 Task: Look for products in the category "Dental Care" from Radius only.
Action: Mouse moved to (262, 112)
Screenshot: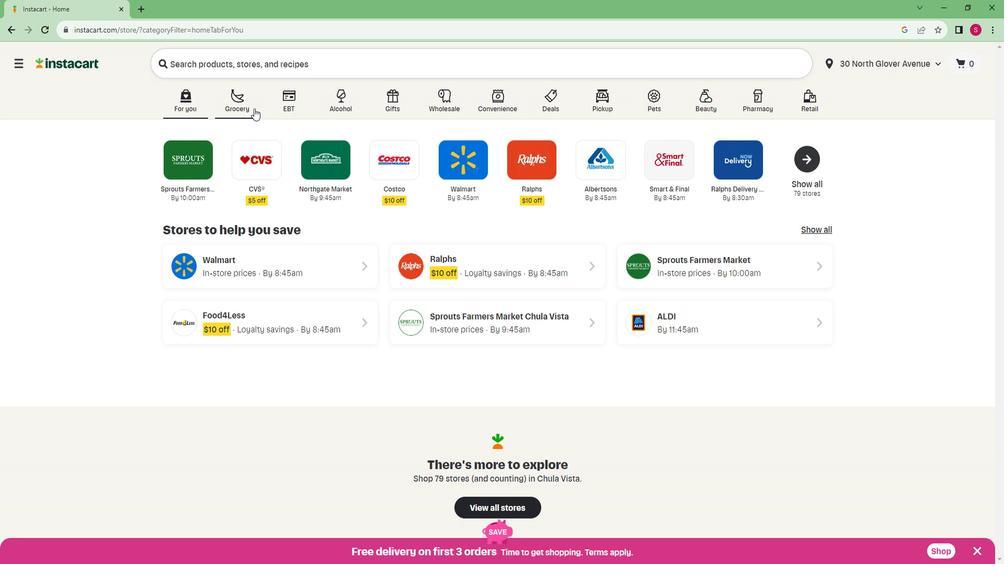 
Action: Mouse pressed left at (262, 112)
Screenshot: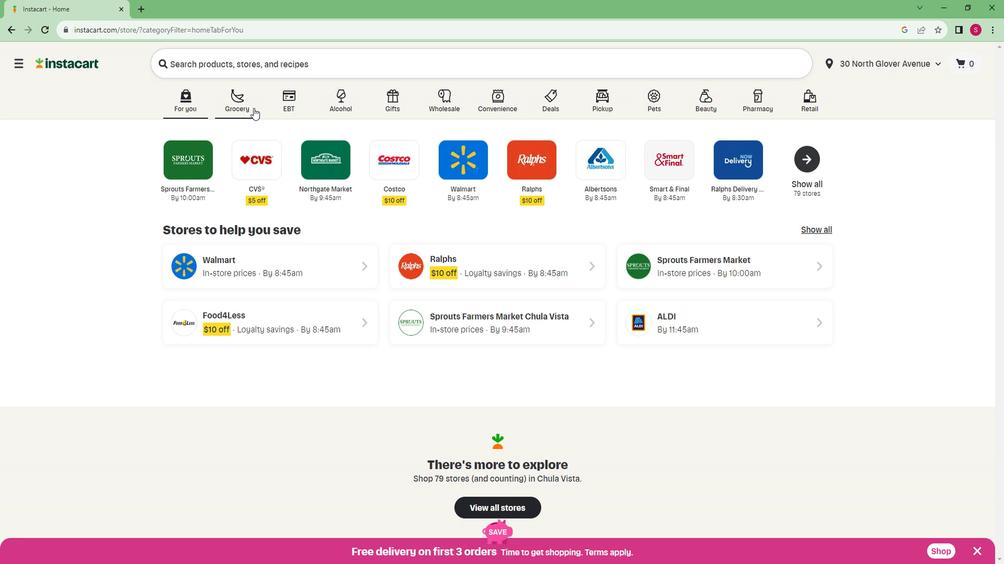 
Action: Mouse moved to (232, 295)
Screenshot: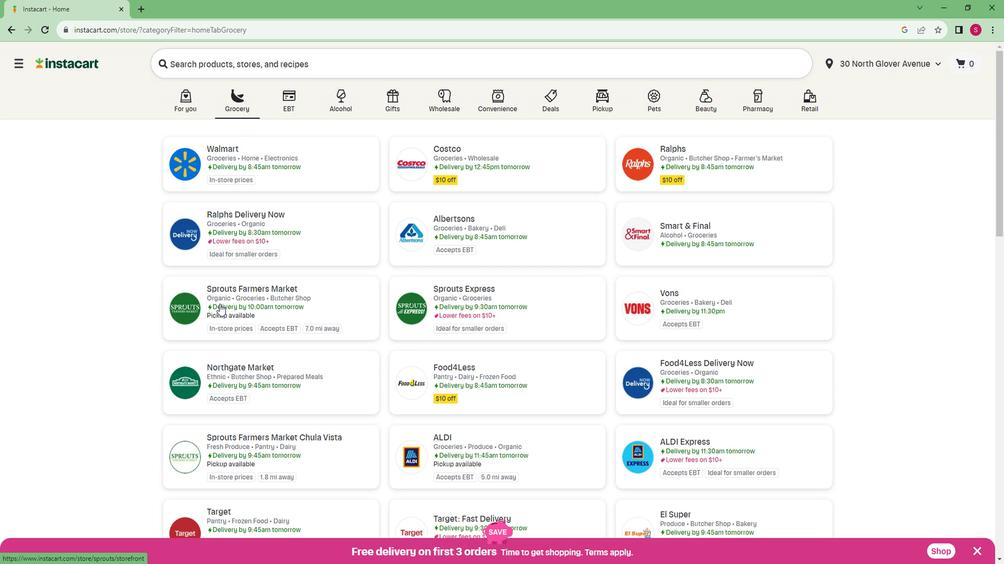 
Action: Mouse pressed left at (232, 295)
Screenshot: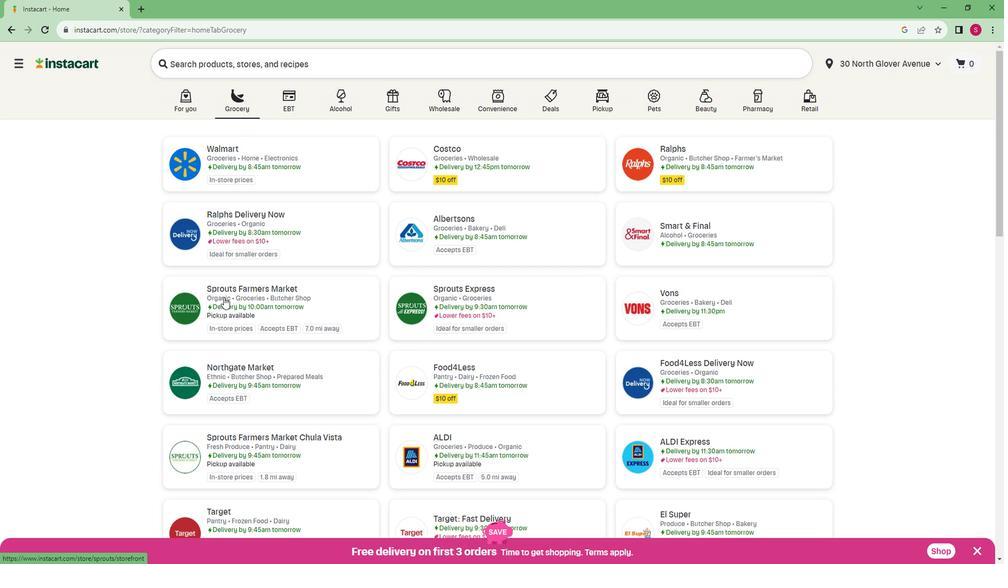 
Action: Mouse moved to (33, 383)
Screenshot: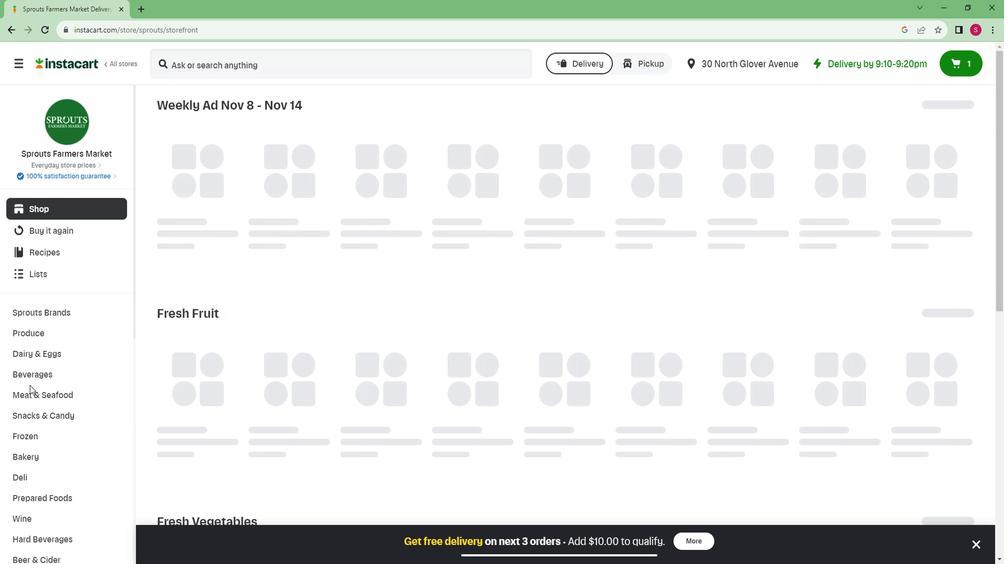 
Action: Mouse scrolled (33, 383) with delta (0, 0)
Screenshot: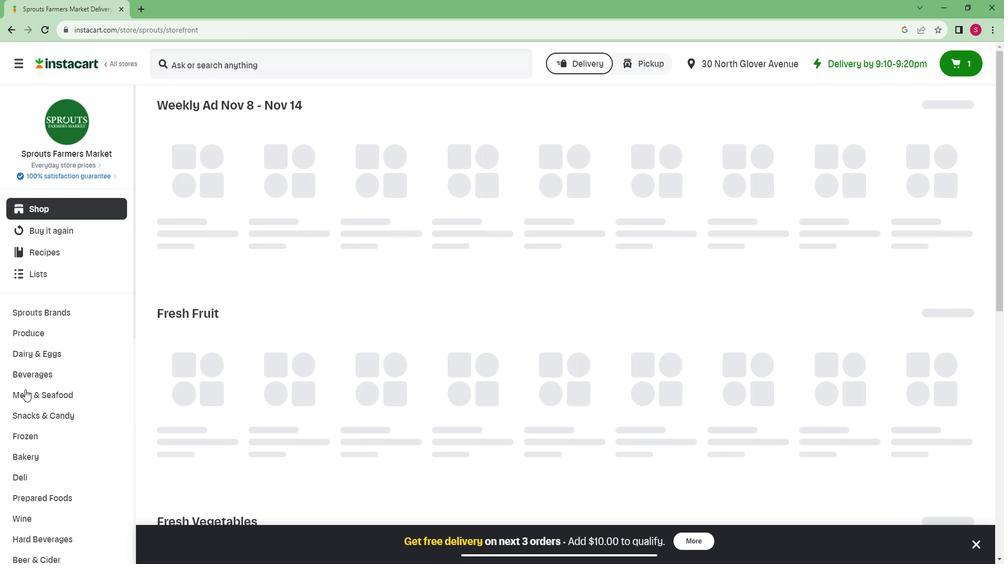 
Action: Mouse moved to (32, 384)
Screenshot: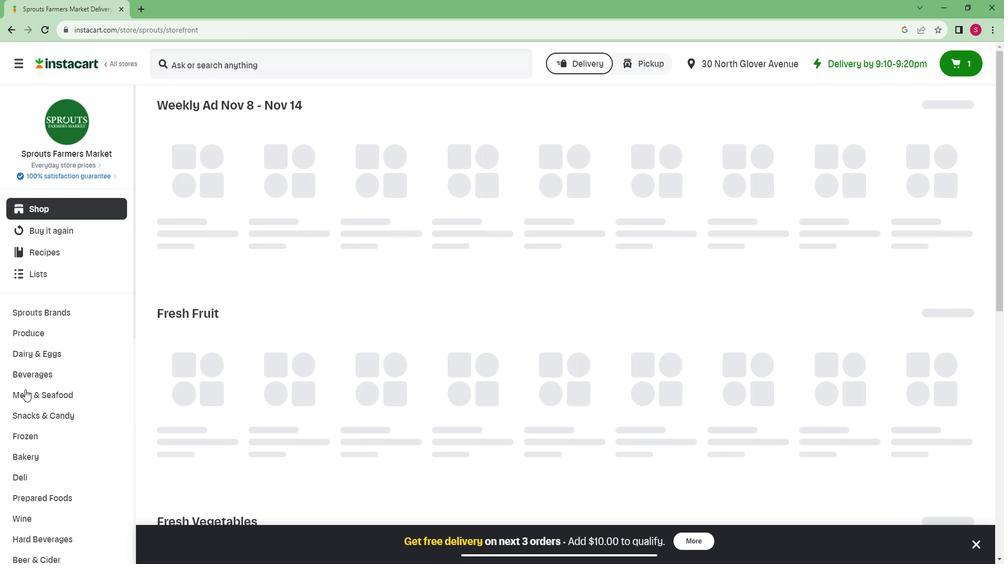 
Action: Mouse scrolled (32, 383) with delta (0, 0)
Screenshot: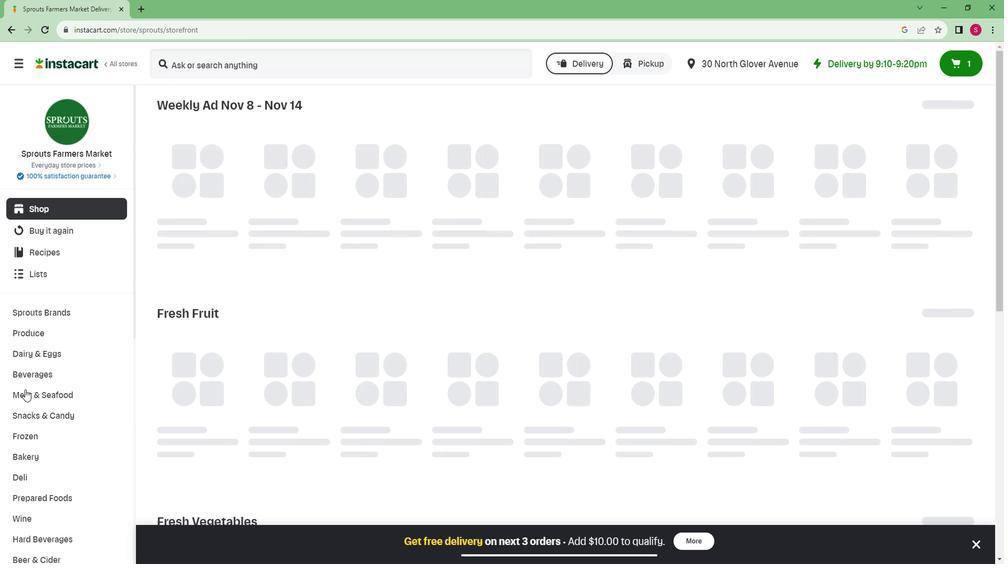
Action: Mouse moved to (30, 385)
Screenshot: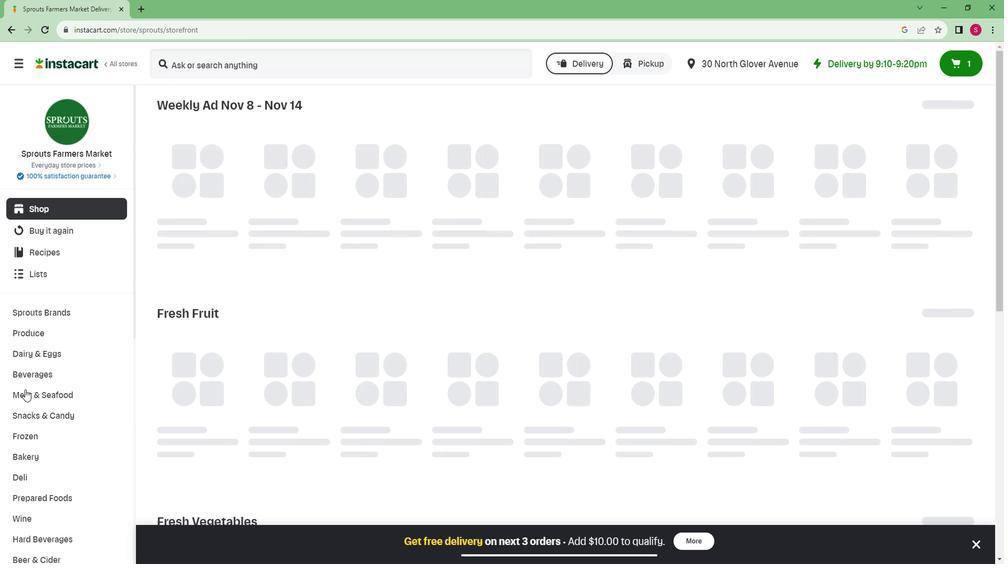 
Action: Mouse scrolled (30, 385) with delta (0, 0)
Screenshot: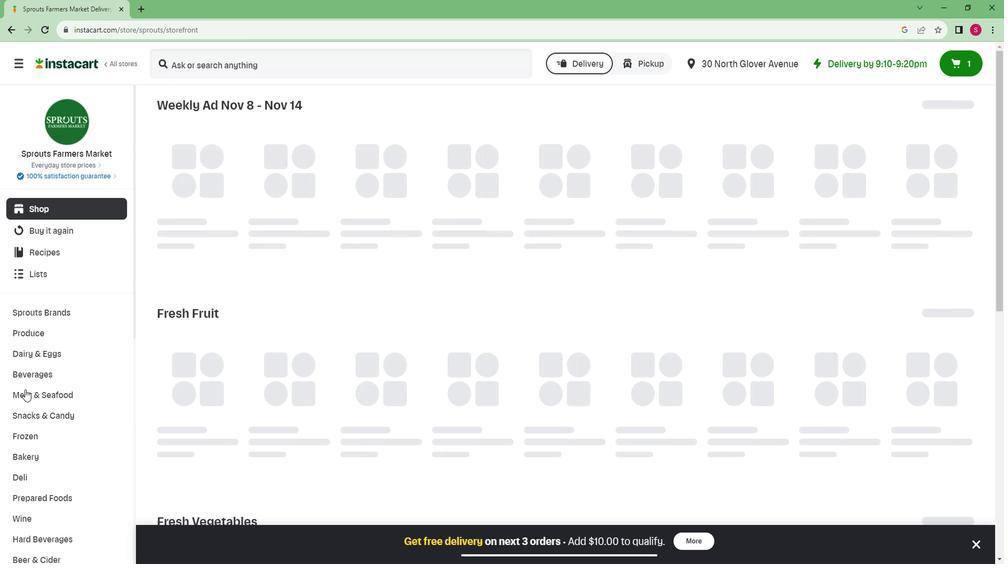 
Action: Mouse scrolled (30, 385) with delta (0, 0)
Screenshot: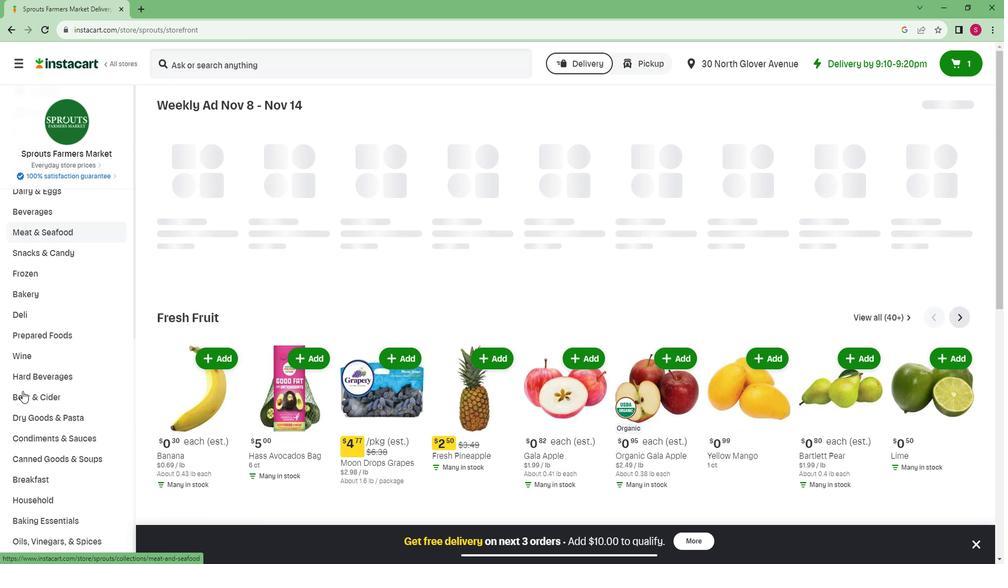 
Action: Mouse scrolled (30, 385) with delta (0, 0)
Screenshot: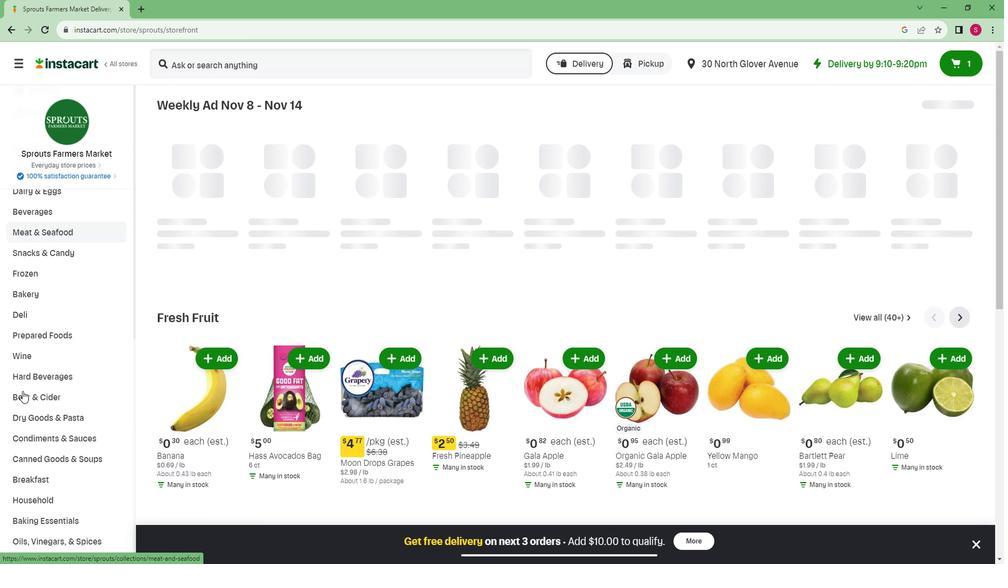 
Action: Mouse scrolled (30, 385) with delta (0, 0)
Screenshot: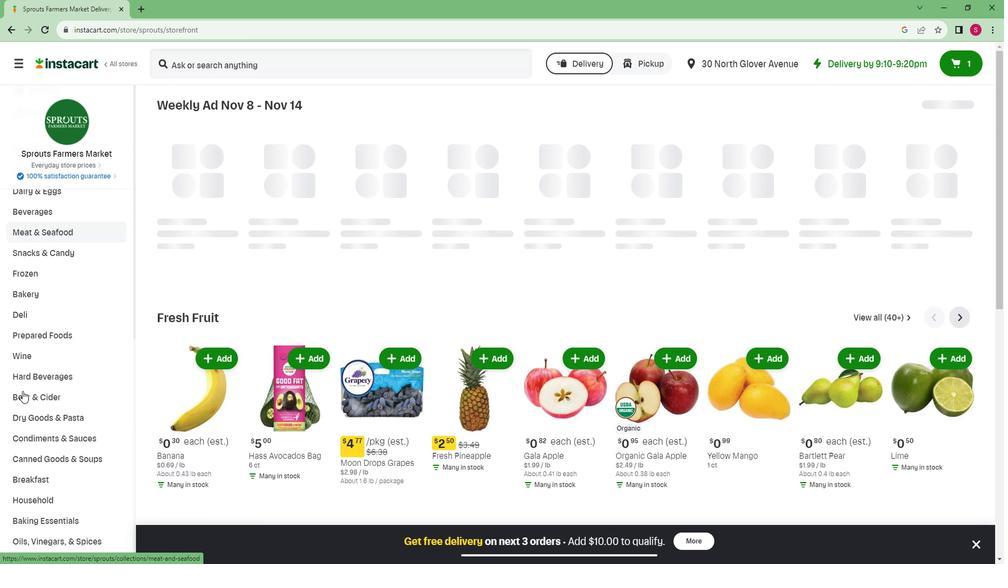 
Action: Mouse moved to (26, 501)
Screenshot: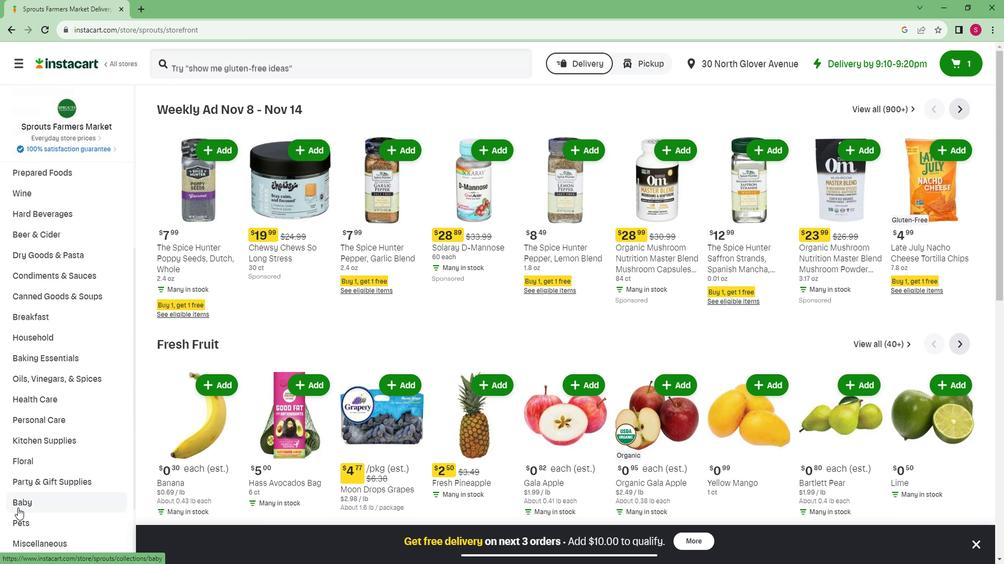 
Action: Mouse scrolled (26, 500) with delta (0, 0)
Screenshot: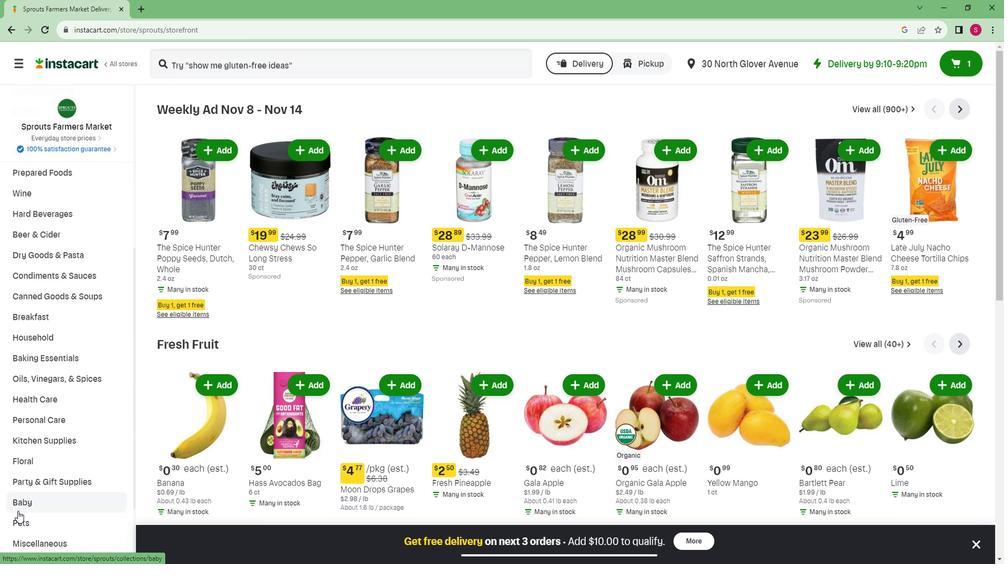 
Action: Mouse scrolled (26, 500) with delta (0, 0)
Screenshot: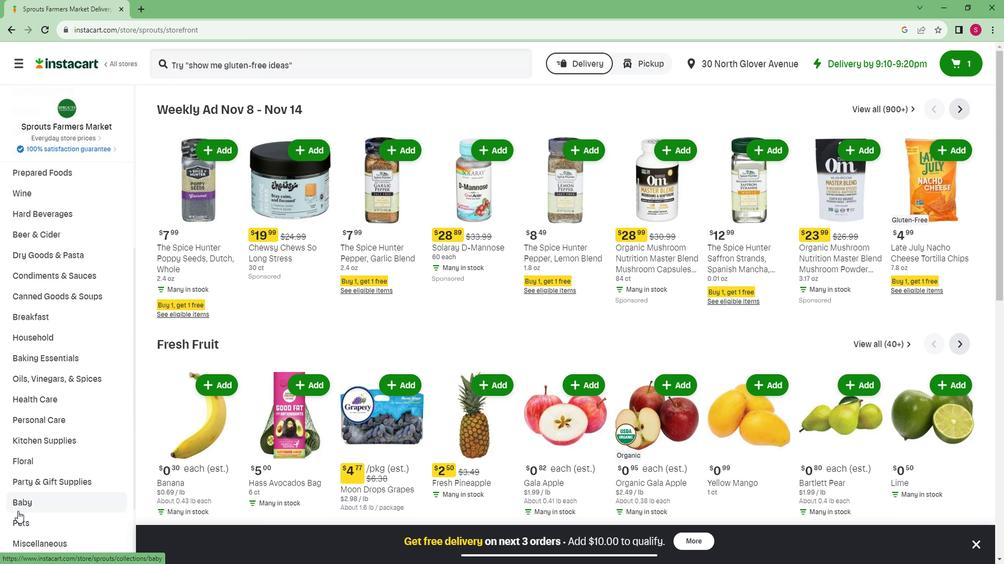 
Action: Mouse moved to (39, 512)
Screenshot: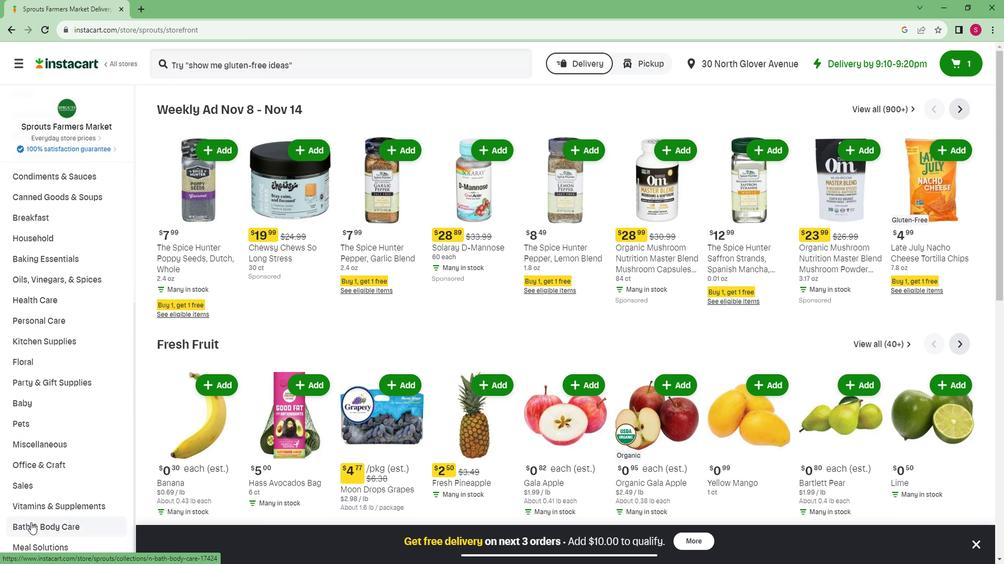 
Action: Mouse pressed left at (39, 512)
Screenshot: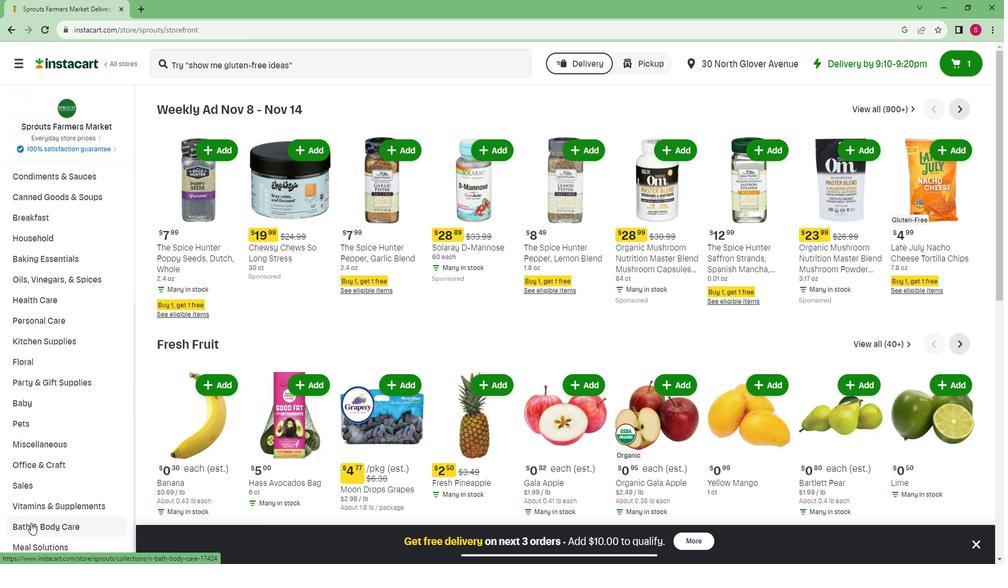 
Action: Mouse moved to (671, 132)
Screenshot: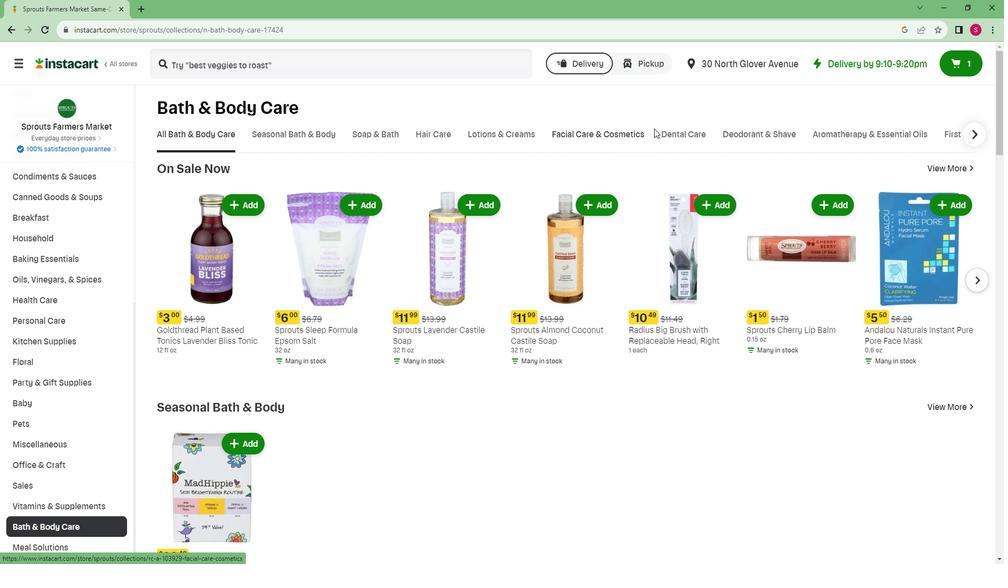 
Action: Mouse pressed left at (671, 132)
Screenshot: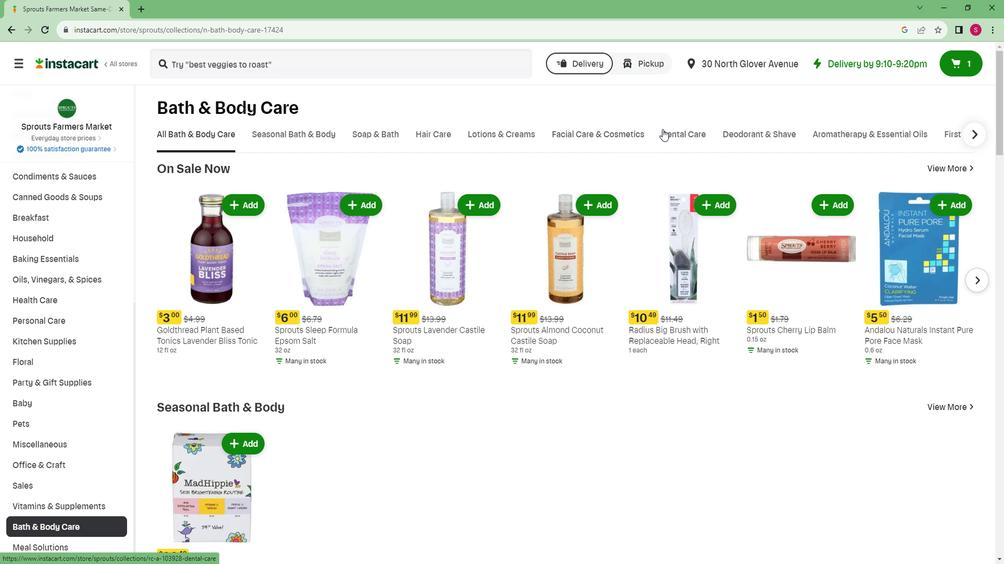 
Action: Mouse moved to (346, 172)
Screenshot: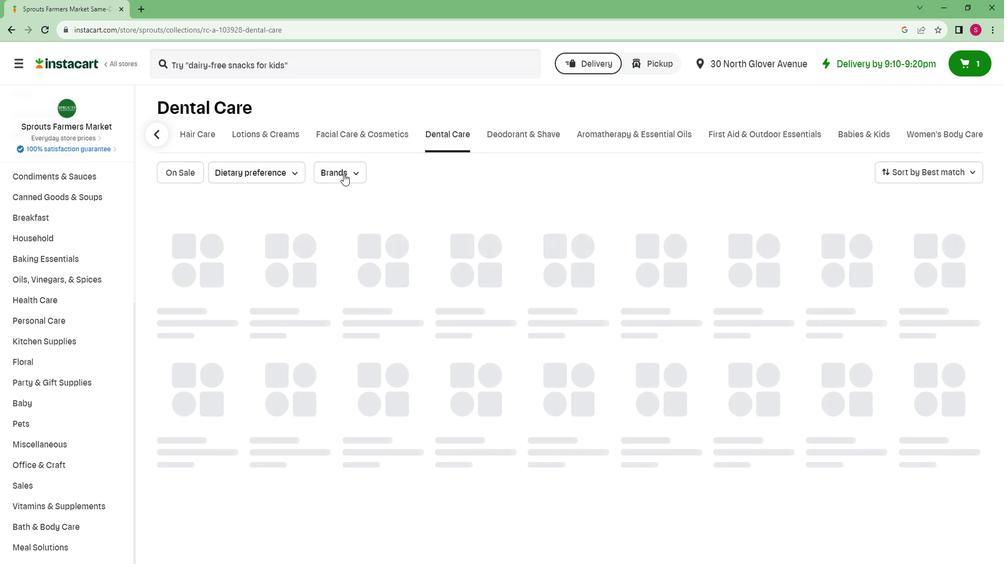 
Action: Mouse pressed left at (346, 172)
Screenshot: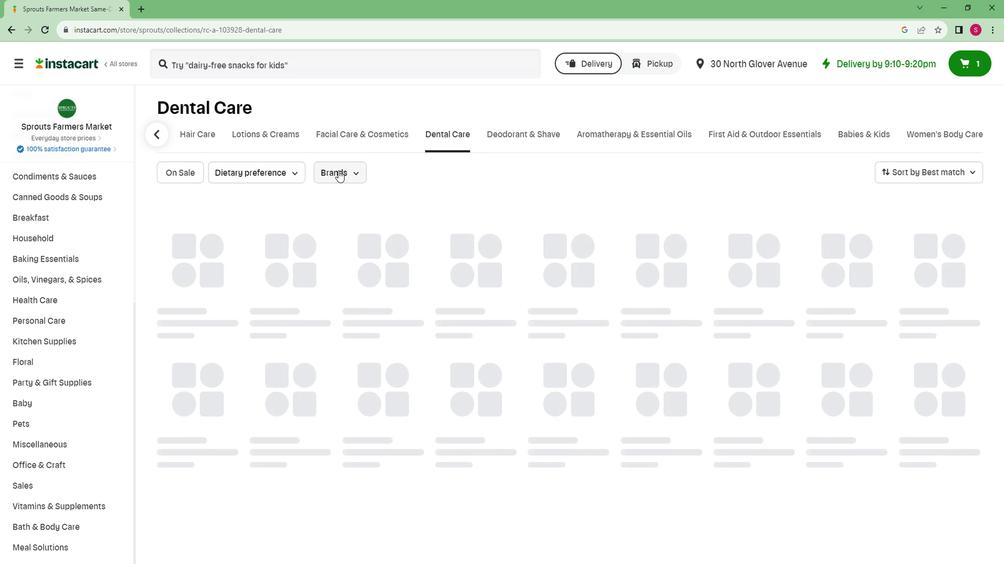 
Action: Mouse moved to (370, 298)
Screenshot: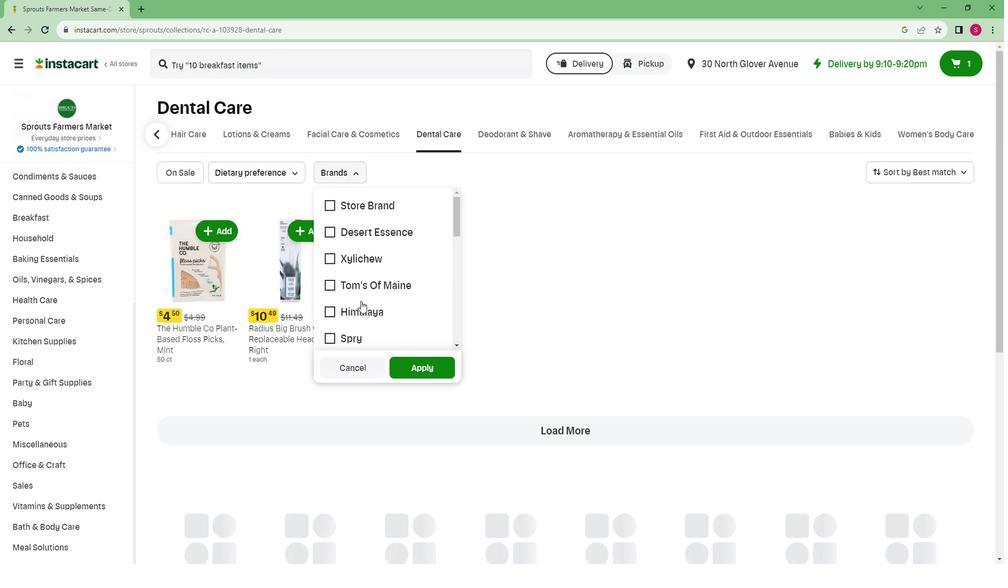
Action: Mouse scrolled (370, 297) with delta (0, 0)
Screenshot: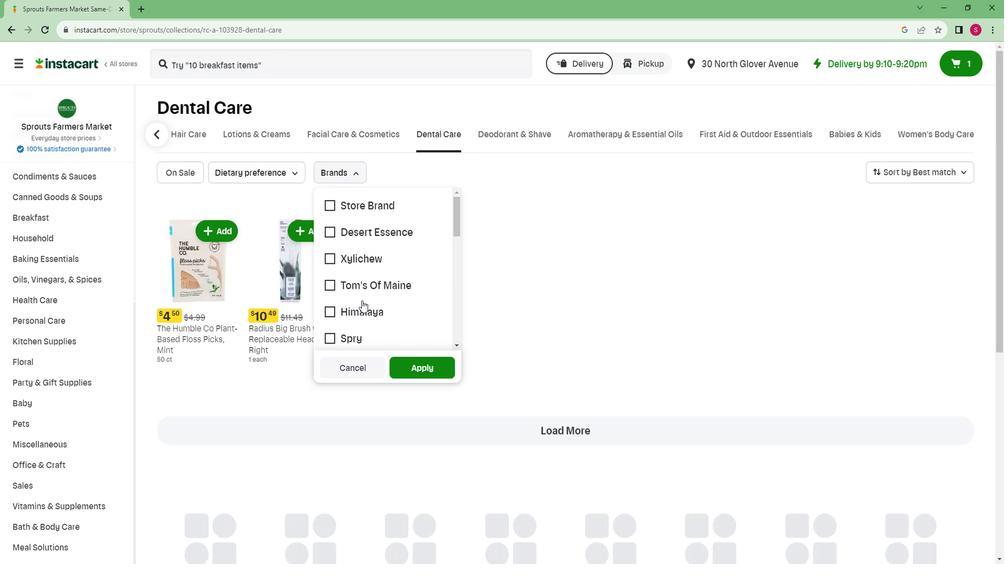 
Action: Mouse scrolled (370, 297) with delta (0, 0)
Screenshot: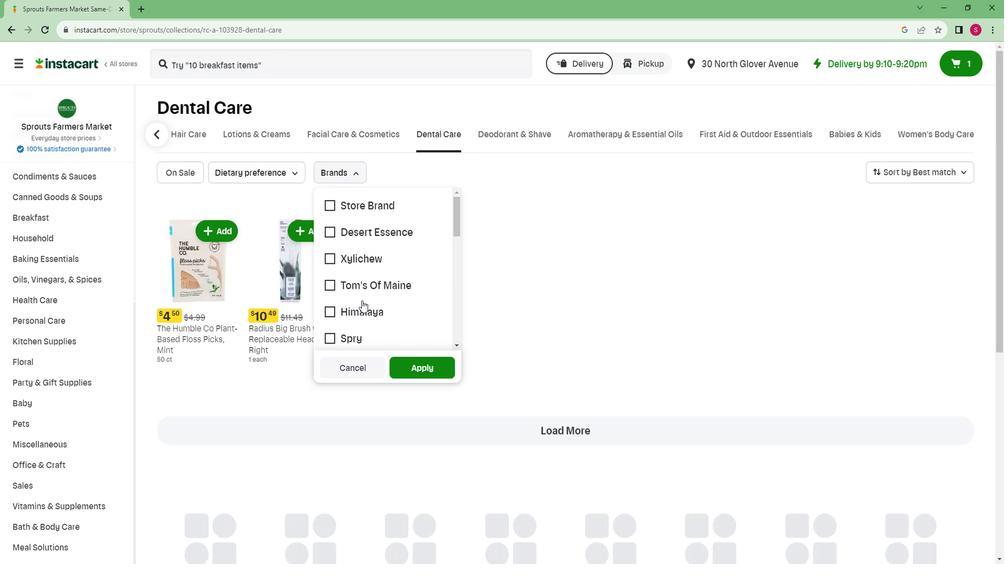 
Action: Mouse scrolled (370, 297) with delta (0, 0)
Screenshot: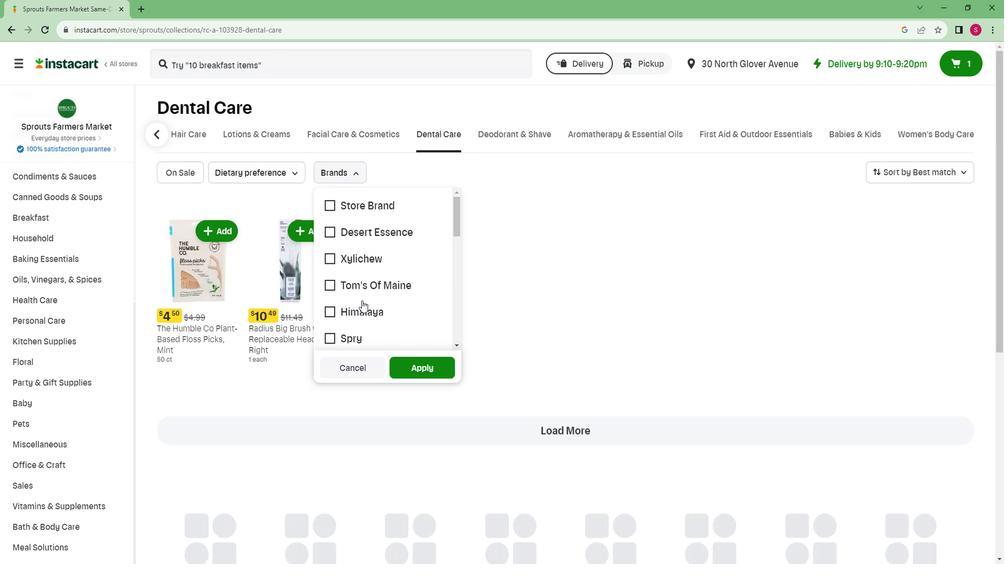 
Action: Mouse scrolled (370, 297) with delta (0, 0)
Screenshot: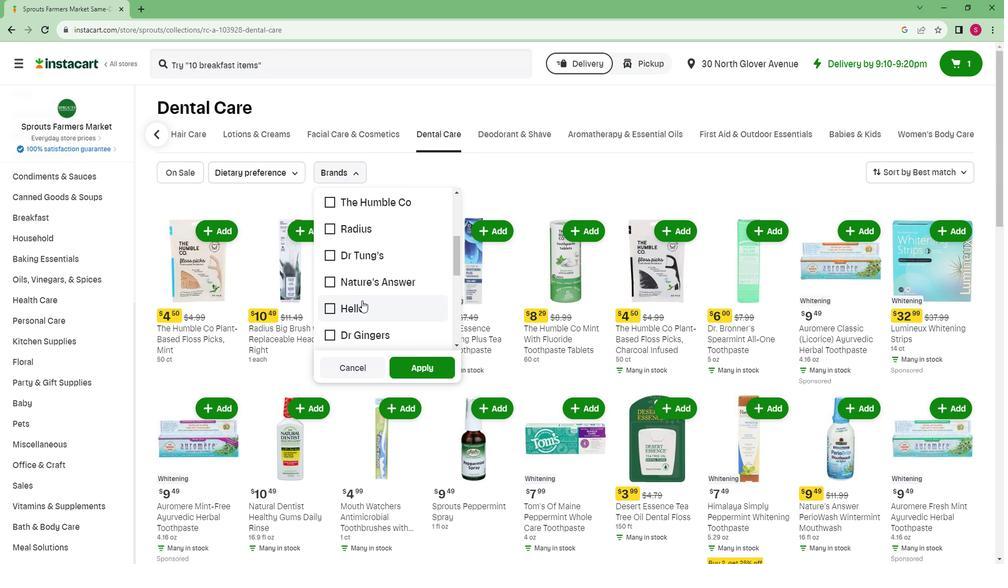 
Action: Mouse scrolled (370, 297) with delta (0, 0)
Screenshot: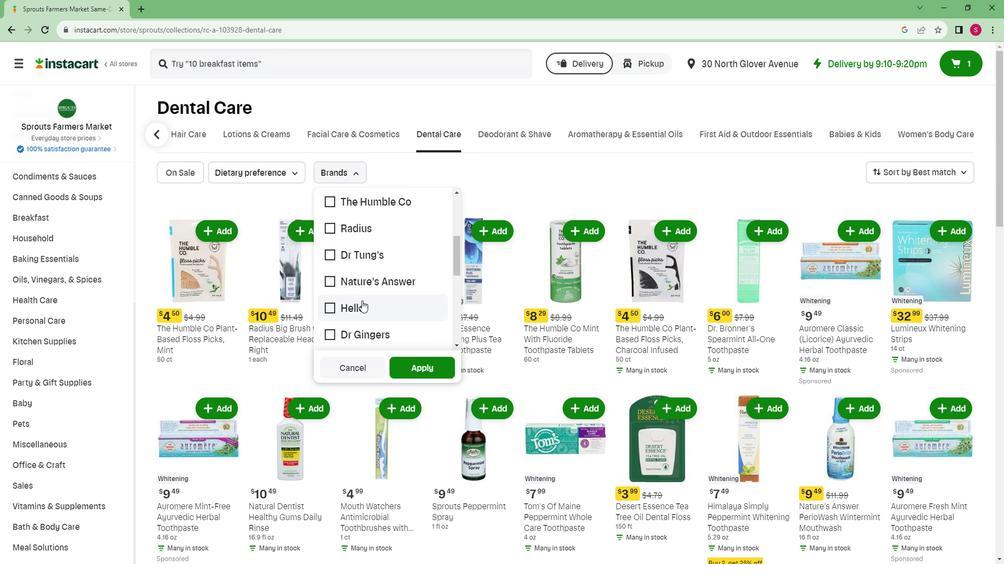 
Action: Mouse moved to (376, 274)
Screenshot: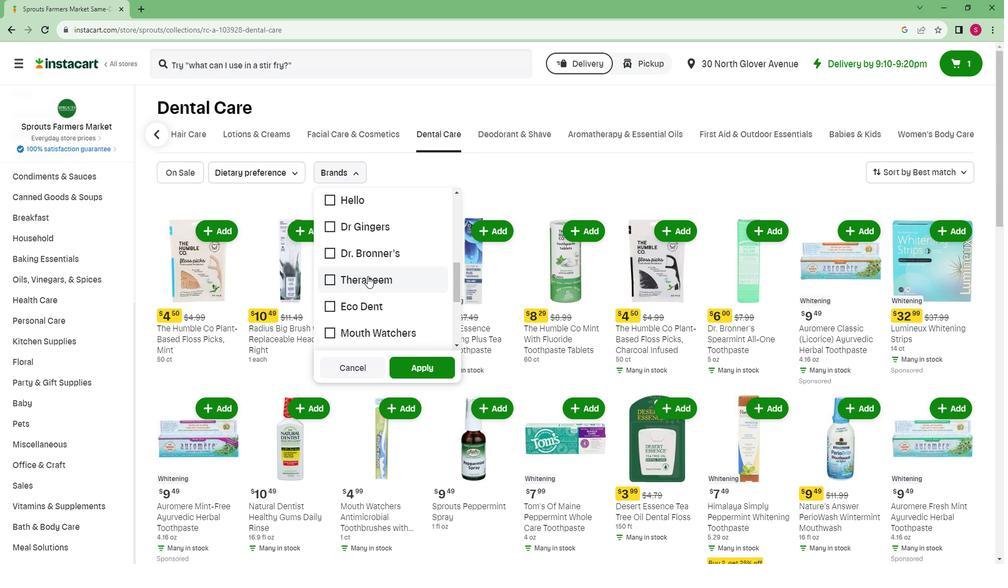 
Action: Mouse scrolled (376, 273) with delta (0, 0)
Screenshot: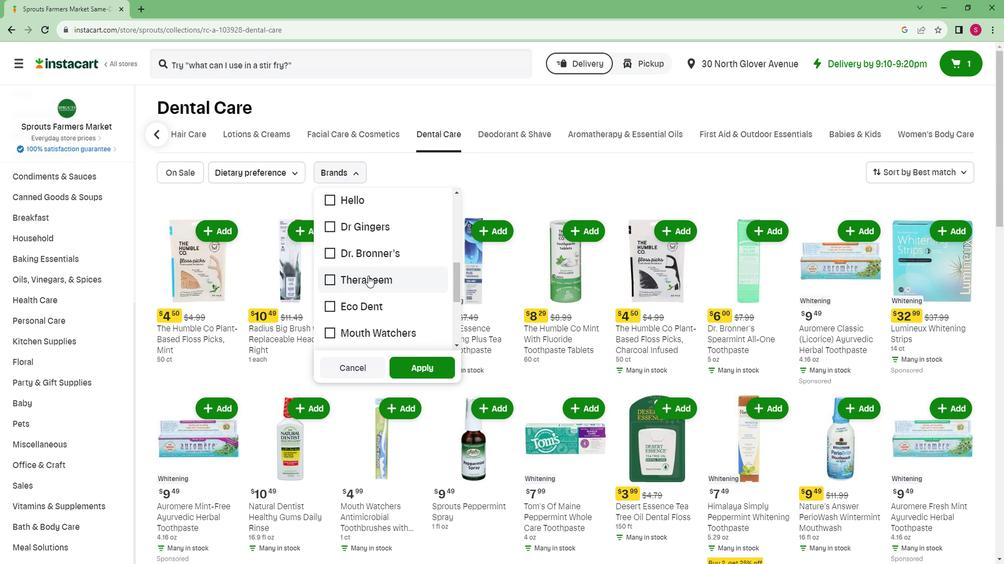 
Action: Mouse scrolled (376, 273) with delta (0, 0)
Screenshot: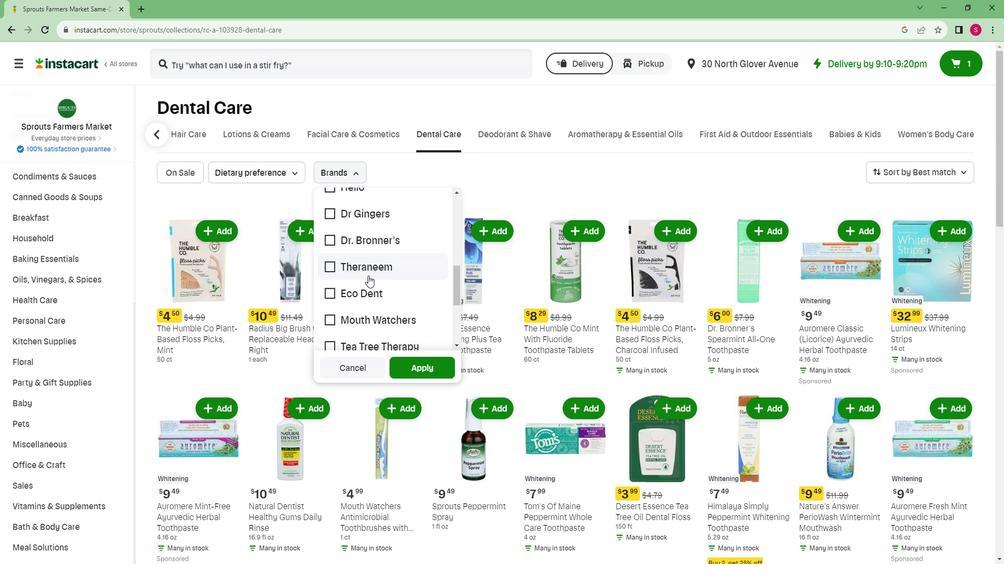 
Action: Mouse scrolled (376, 273) with delta (0, 0)
Screenshot: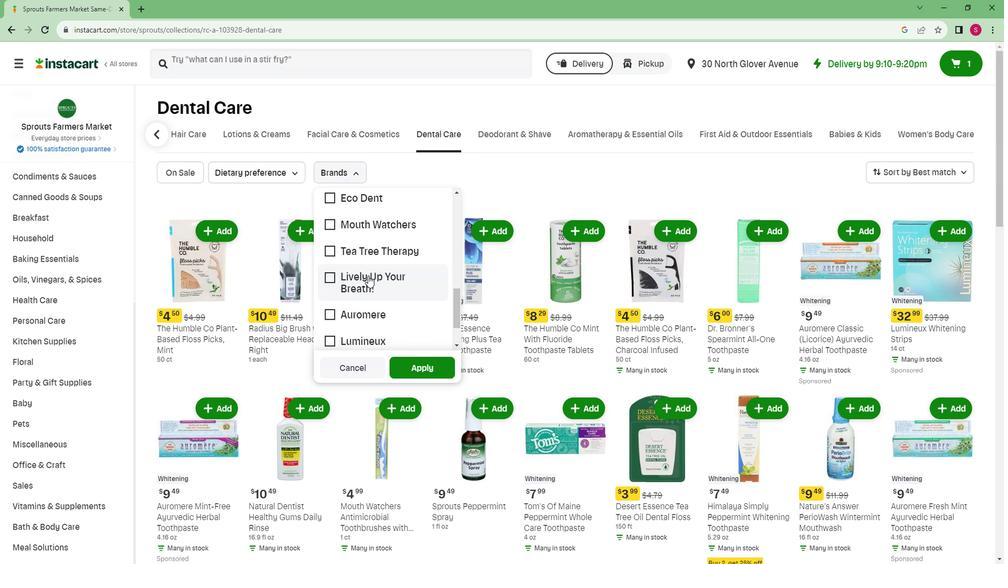 
Action: Mouse scrolled (376, 273) with delta (0, 0)
Screenshot: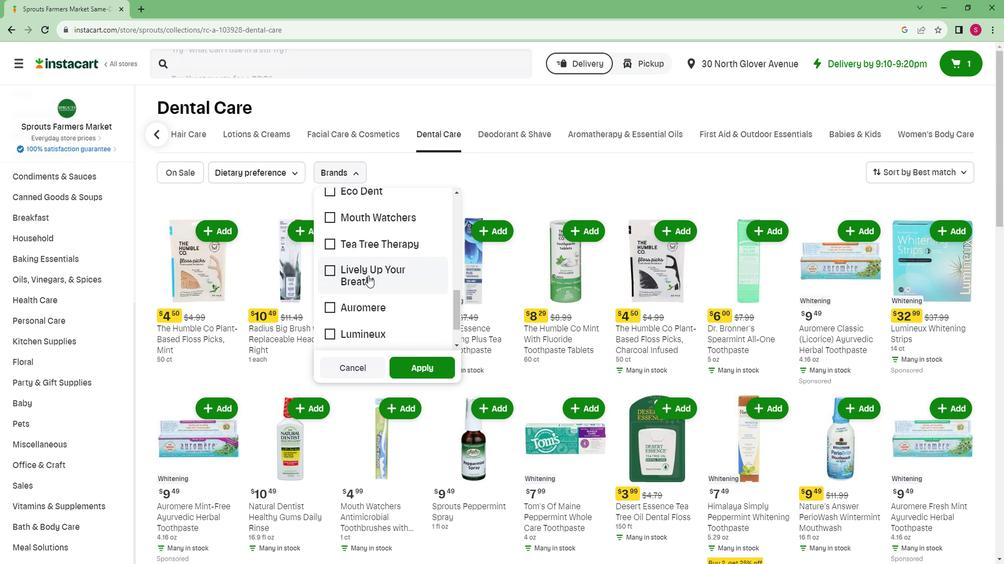
Action: Mouse moved to (366, 278)
Screenshot: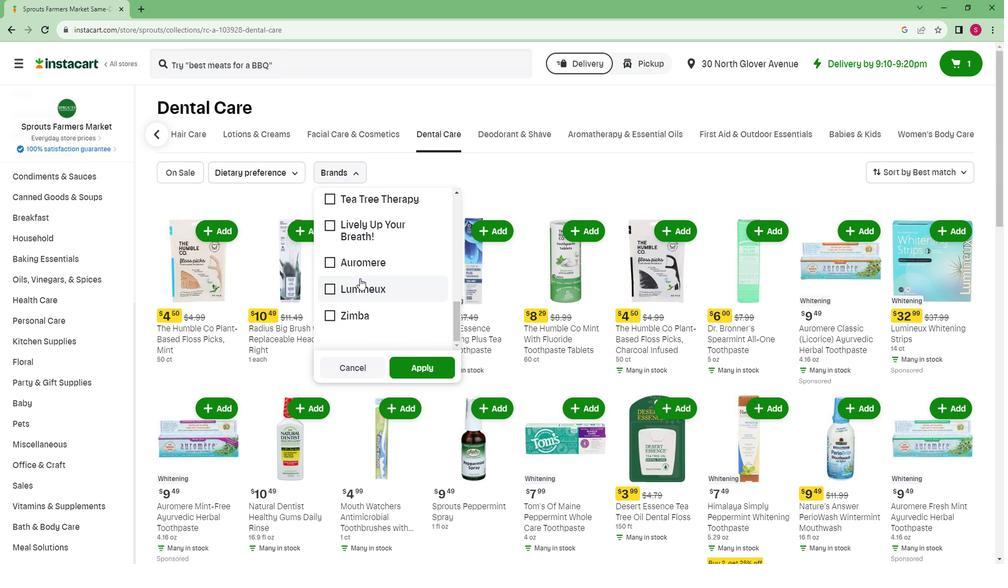 
Action: Mouse scrolled (366, 278) with delta (0, 0)
Screenshot: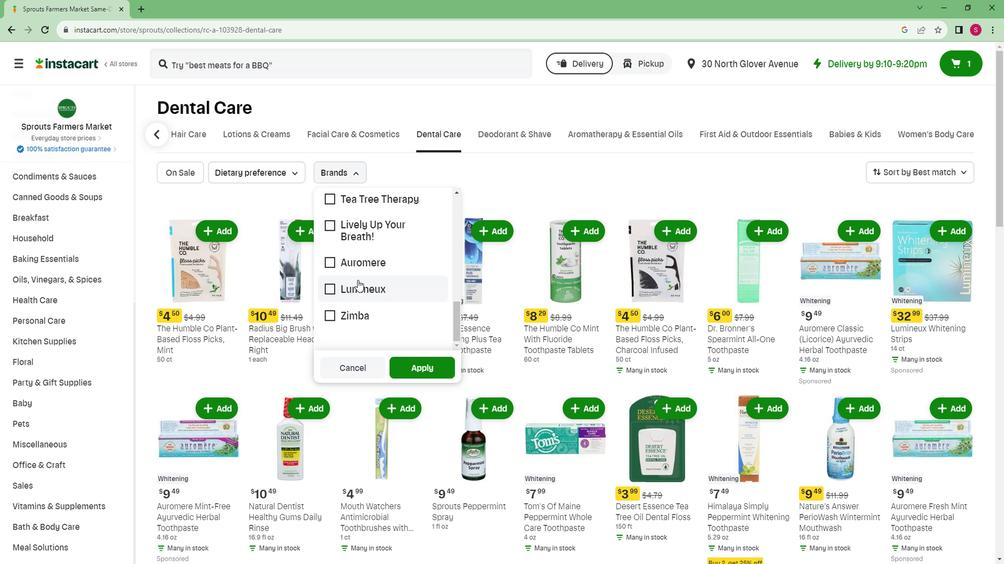 
Action: Mouse scrolled (366, 278) with delta (0, 0)
Screenshot: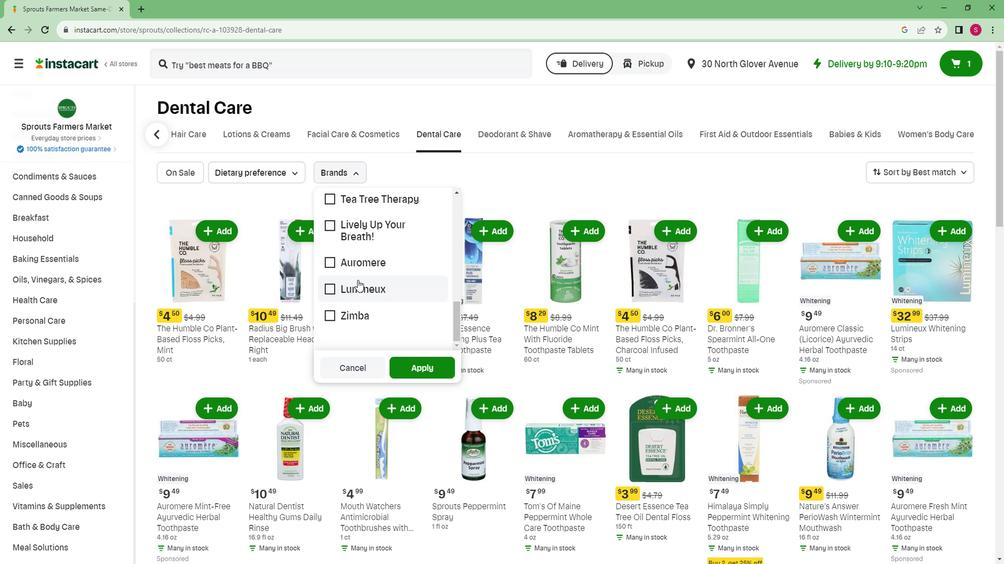 
Action: Mouse scrolled (366, 278) with delta (0, 0)
Screenshot: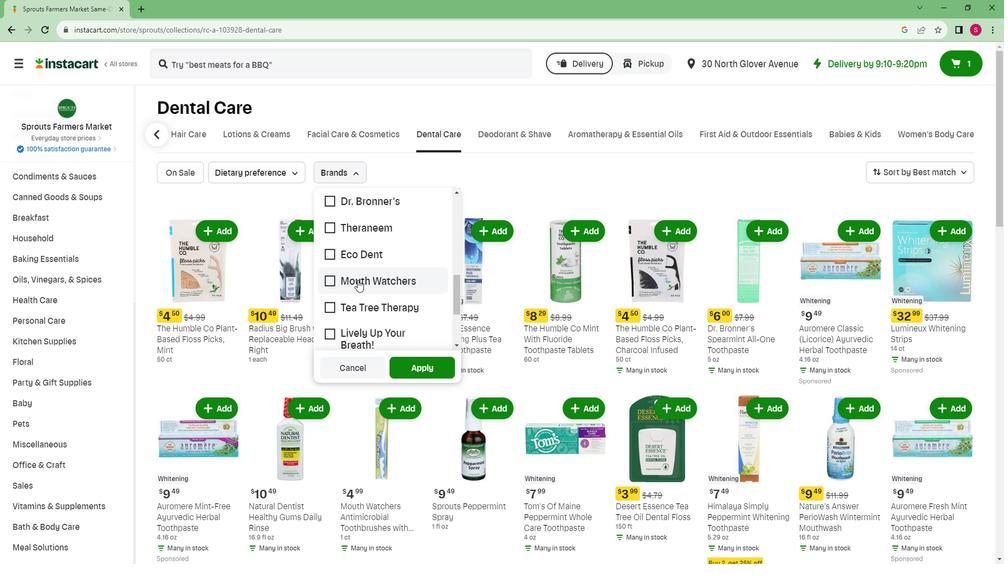 
Action: Mouse scrolled (366, 278) with delta (0, 0)
Screenshot: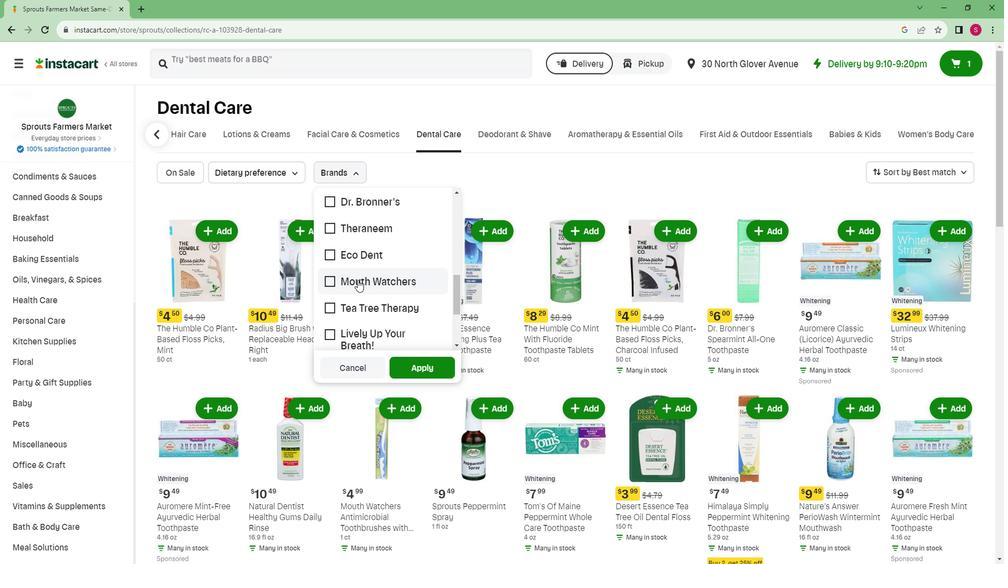 
Action: Mouse scrolled (366, 278) with delta (0, 0)
Screenshot: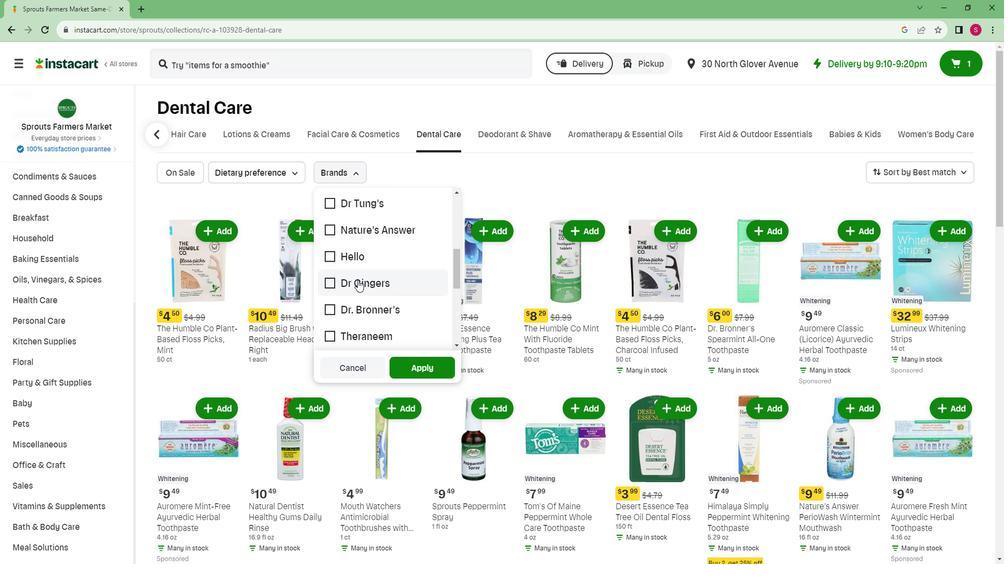
Action: Mouse scrolled (366, 278) with delta (0, 0)
Screenshot: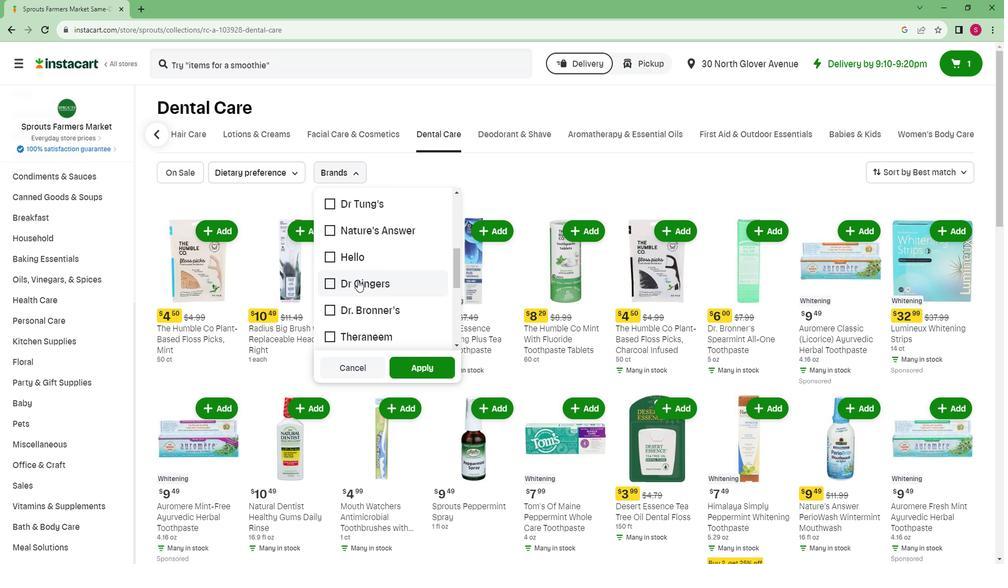 
Action: Mouse pressed left at (366, 278)
Screenshot: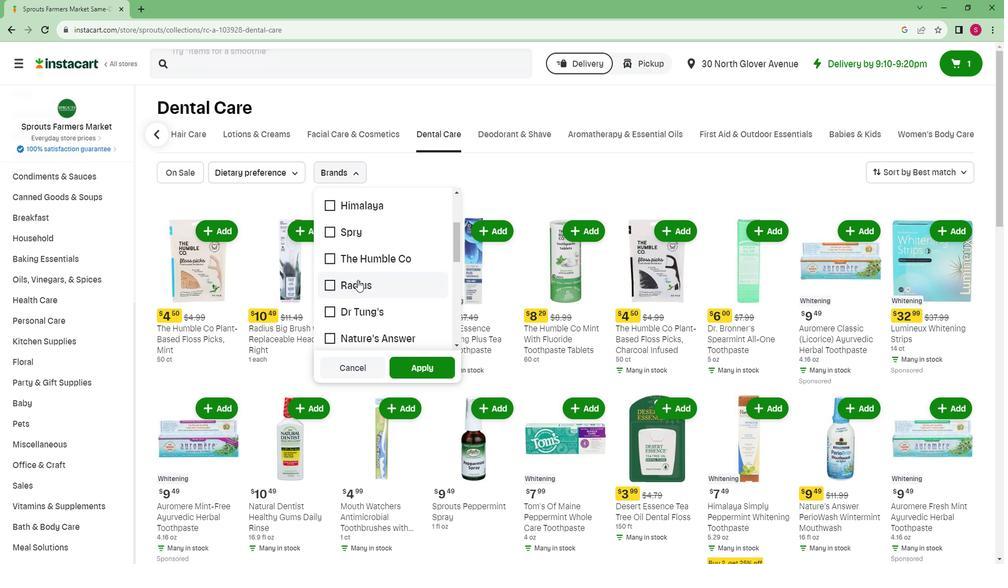 
Action: Mouse moved to (414, 359)
Screenshot: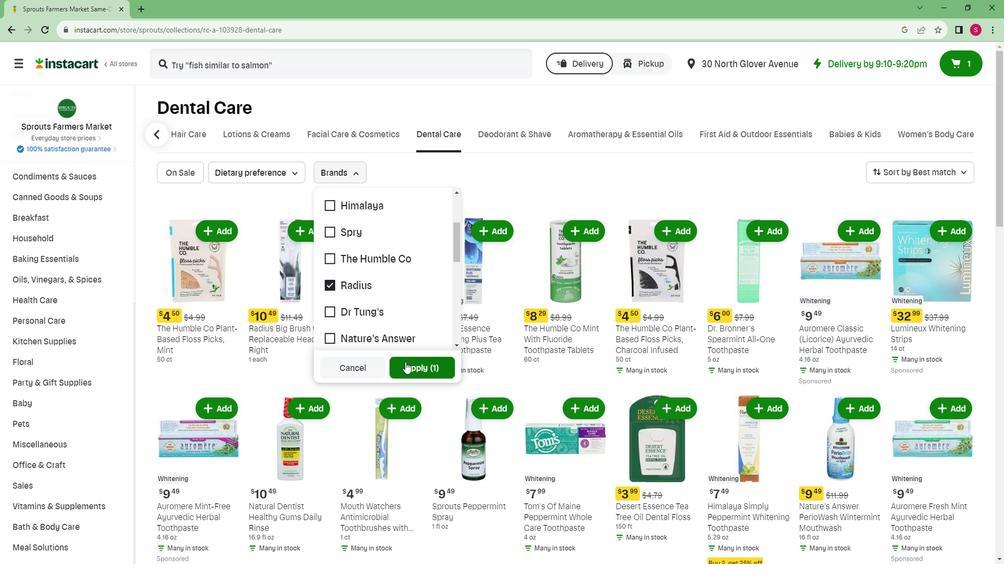 
Action: Mouse pressed left at (414, 359)
Screenshot: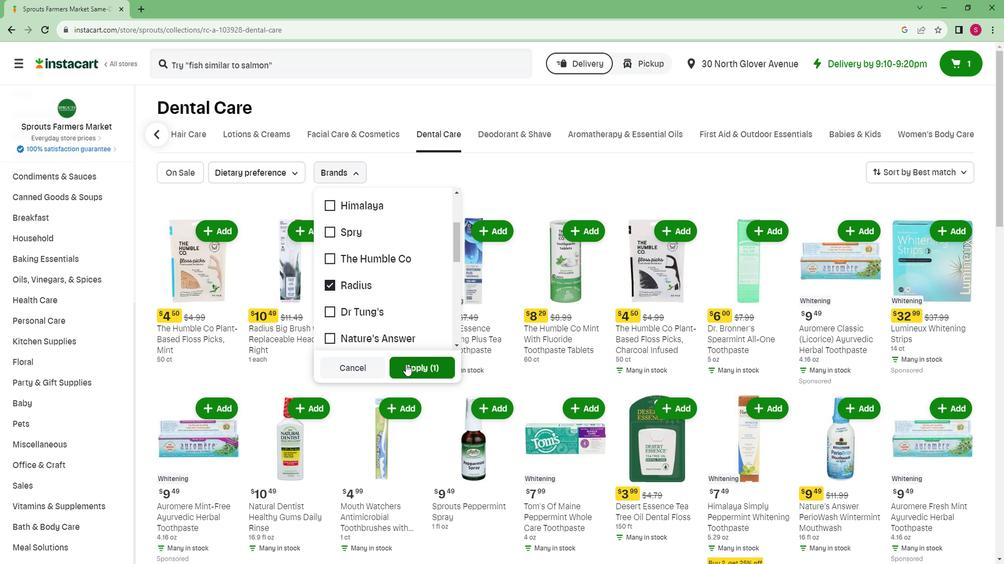 
Action: Mouse moved to (417, 359)
Screenshot: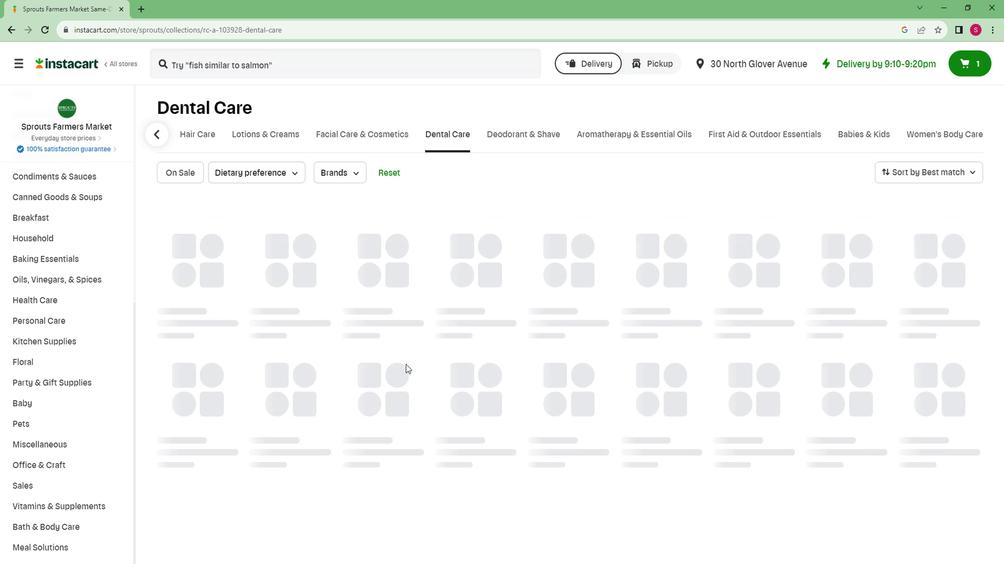 
